 Task: Create a rule from the Agile list, Priority changed -> Complete task in the project AgileHaven if Priority Cleared then Complete Task
Action: Mouse moved to (1037, 90)
Screenshot: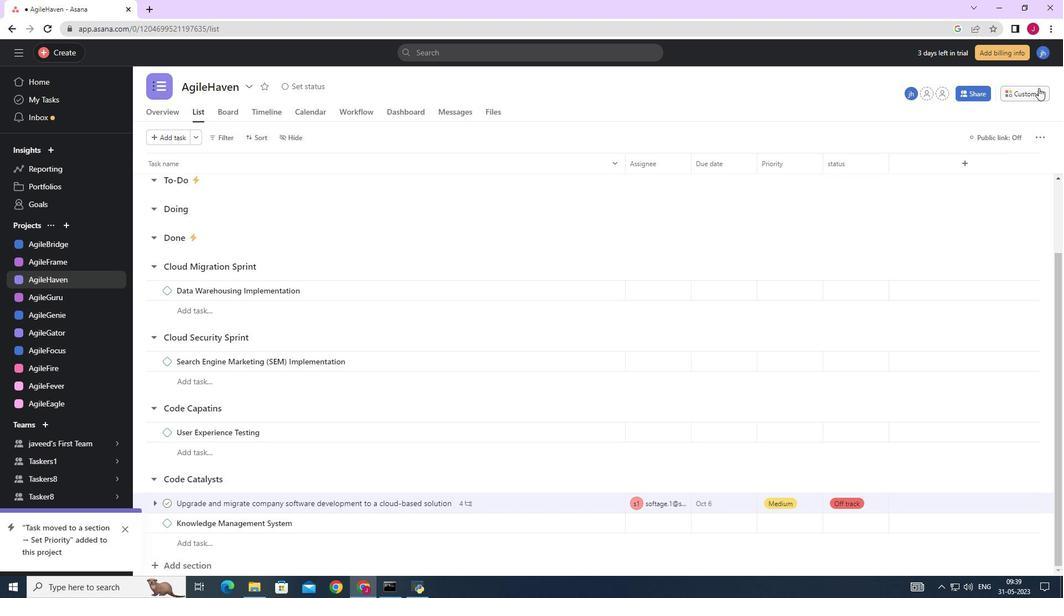 
Action: Mouse pressed left at (1037, 90)
Screenshot: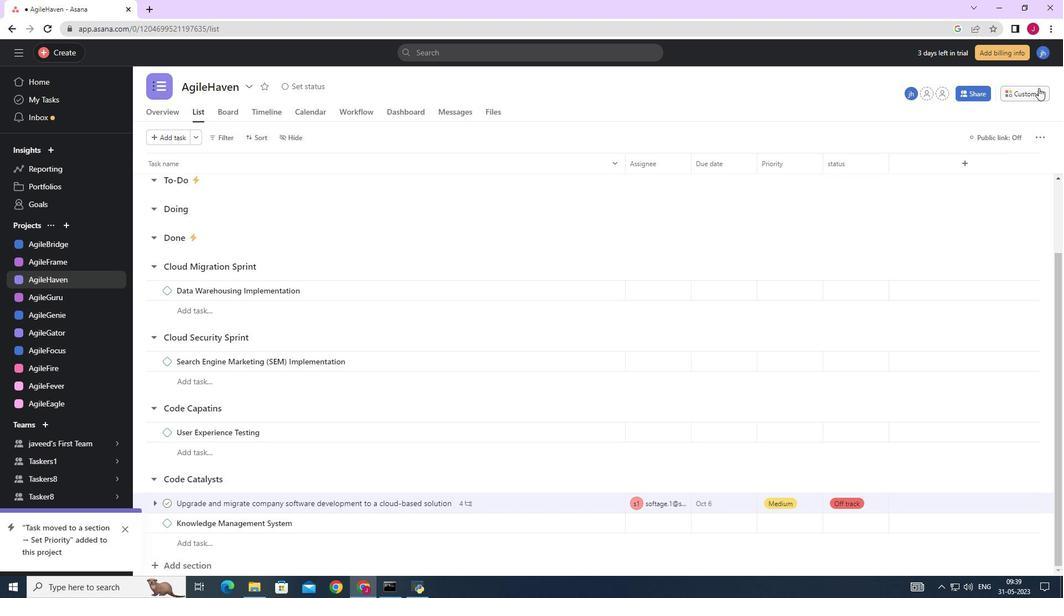 
Action: Mouse moved to (827, 242)
Screenshot: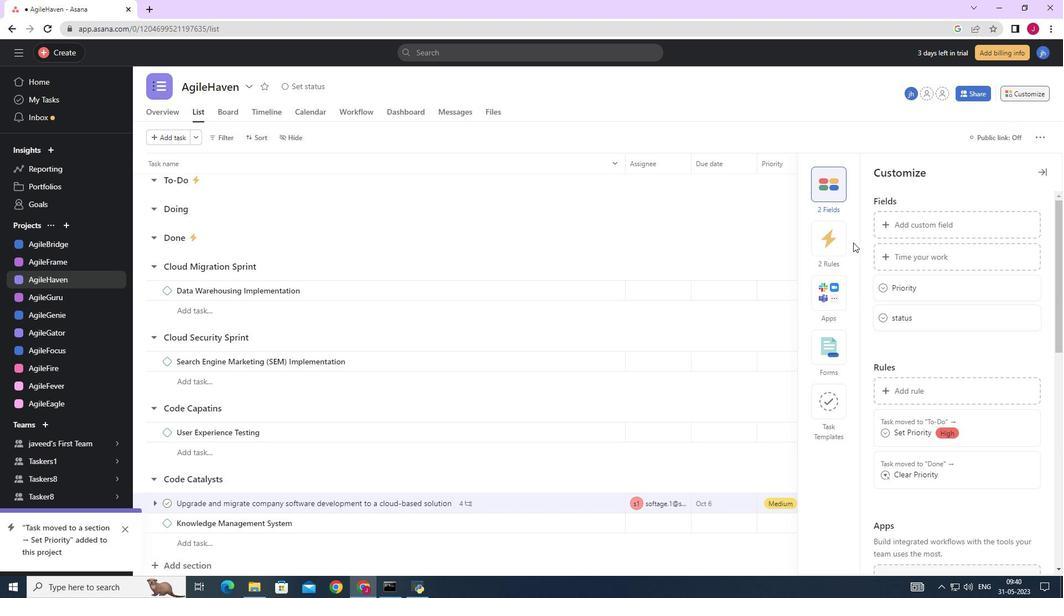 
Action: Mouse pressed left at (827, 242)
Screenshot: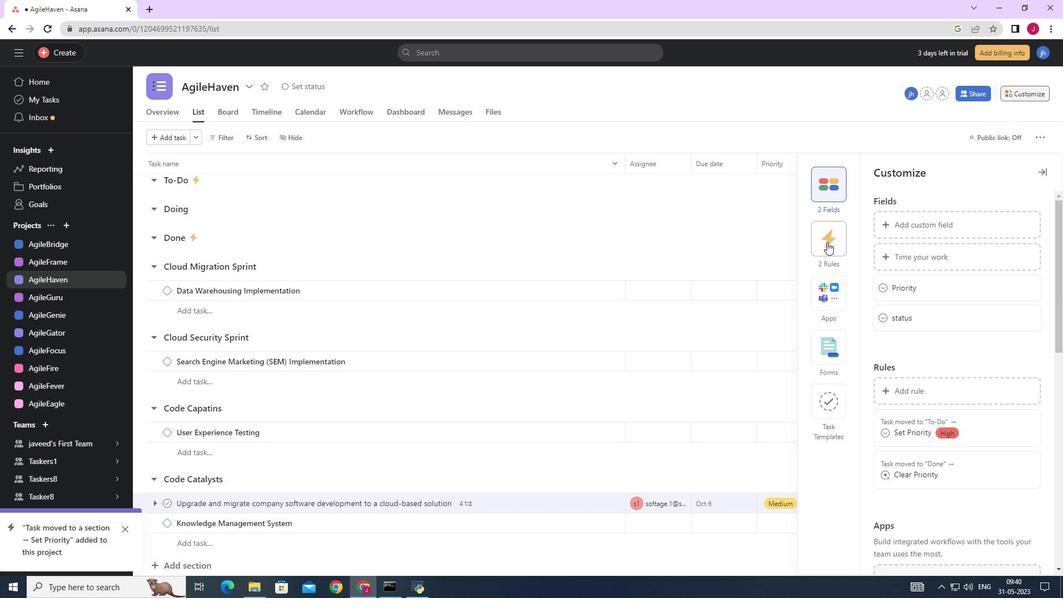 
Action: Mouse moved to (949, 224)
Screenshot: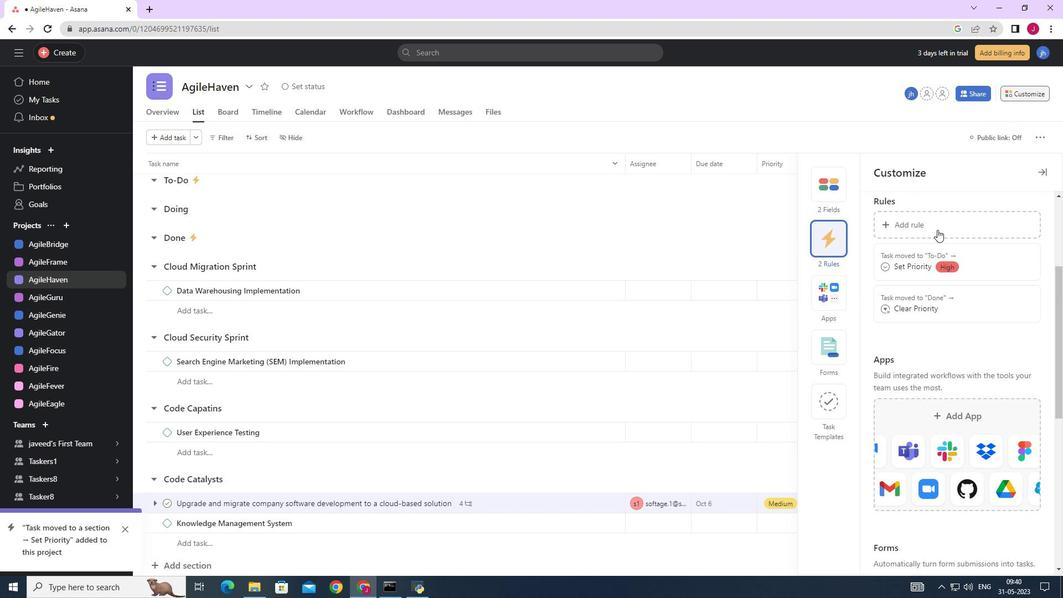 
Action: Mouse pressed left at (949, 224)
Screenshot: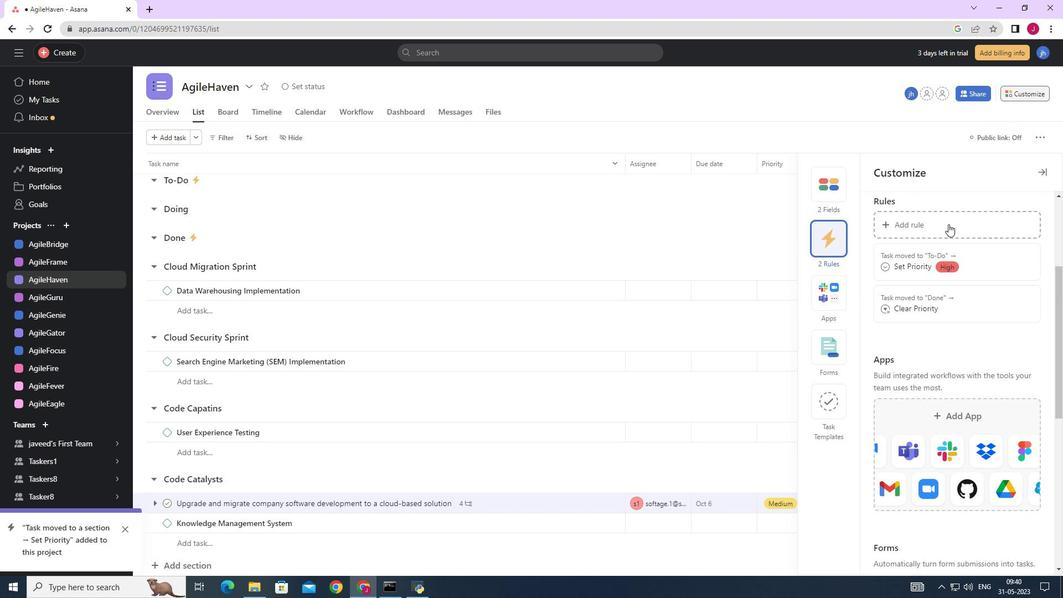 
Action: Mouse moved to (228, 171)
Screenshot: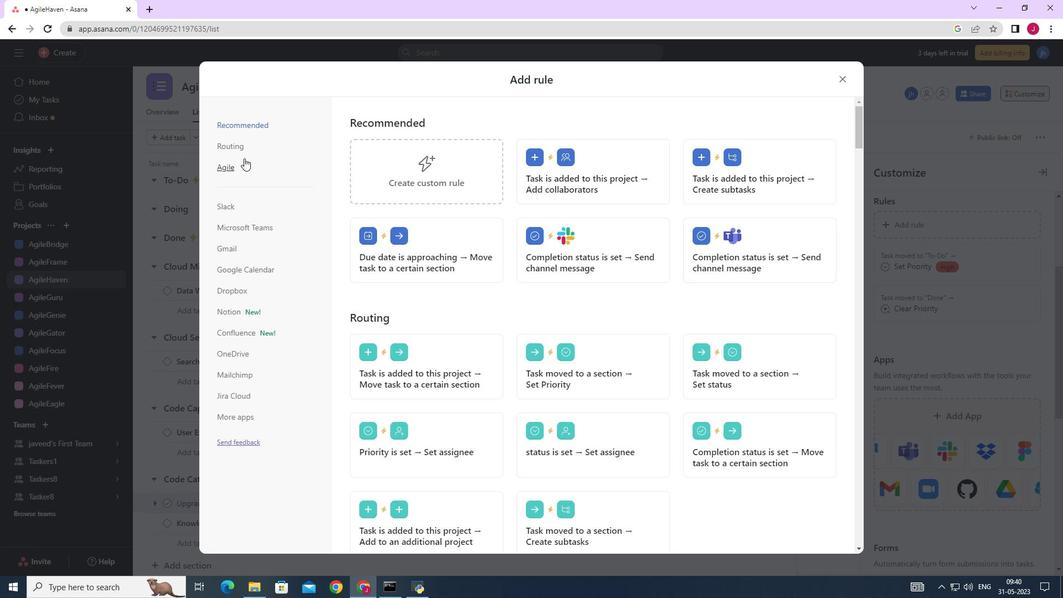 
Action: Mouse pressed left at (228, 171)
Screenshot: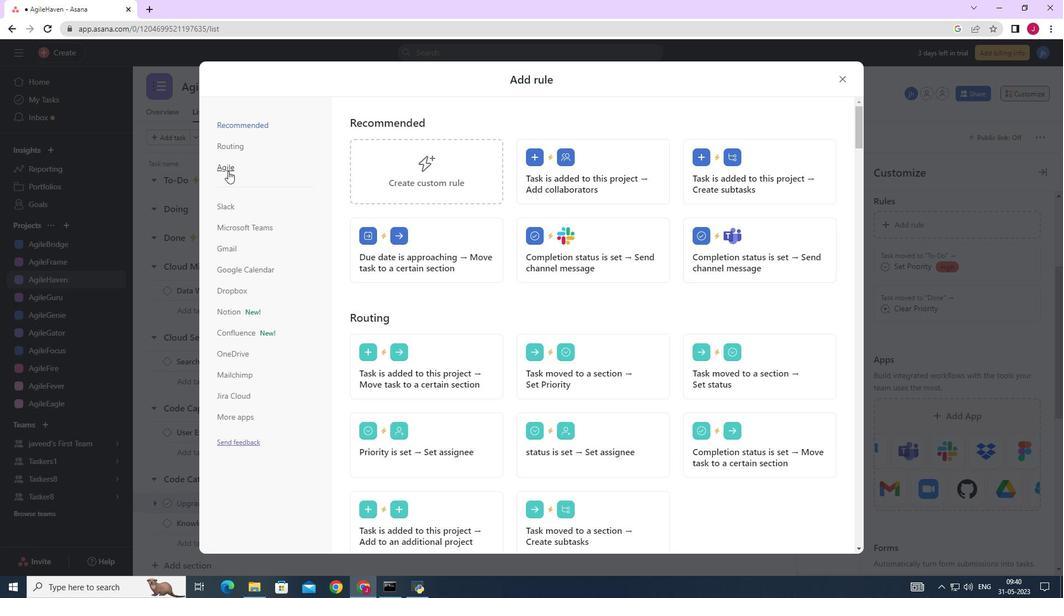 
Action: Mouse moved to (420, 169)
Screenshot: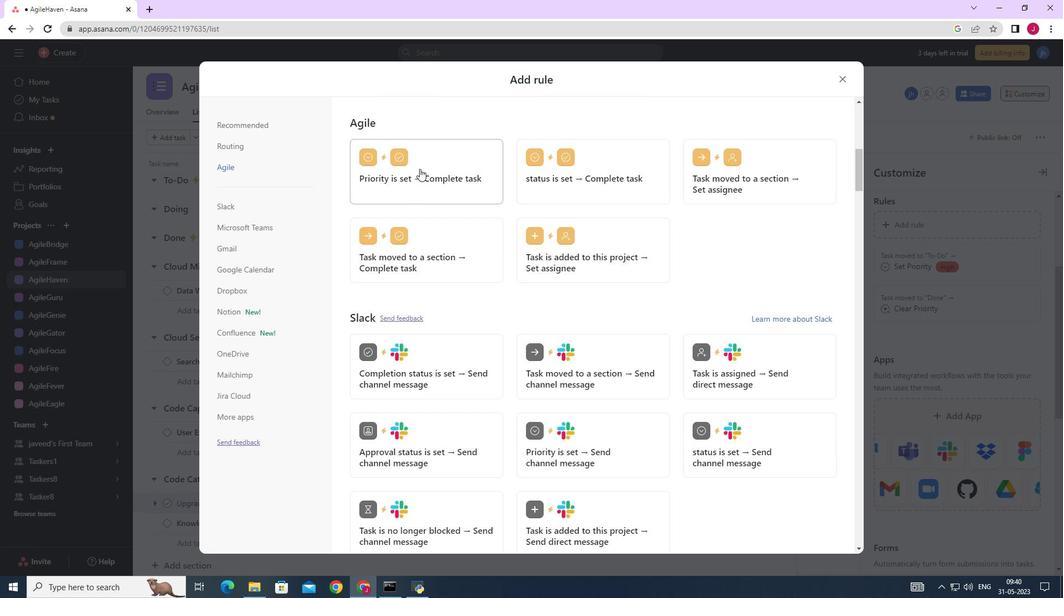 
Action: Mouse pressed left at (420, 169)
Screenshot: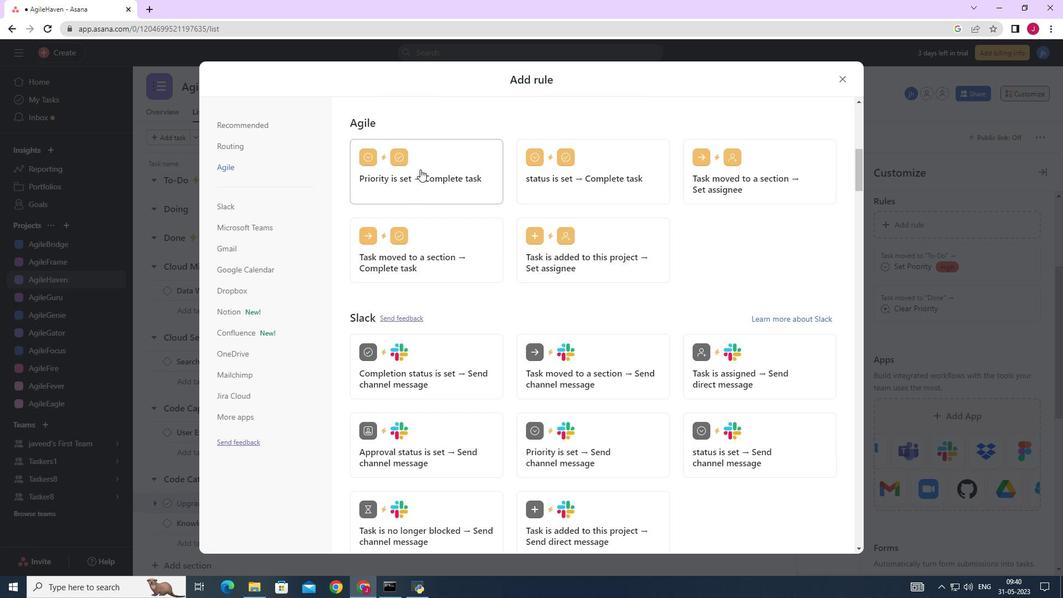
Action: Mouse moved to (724, 191)
Screenshot: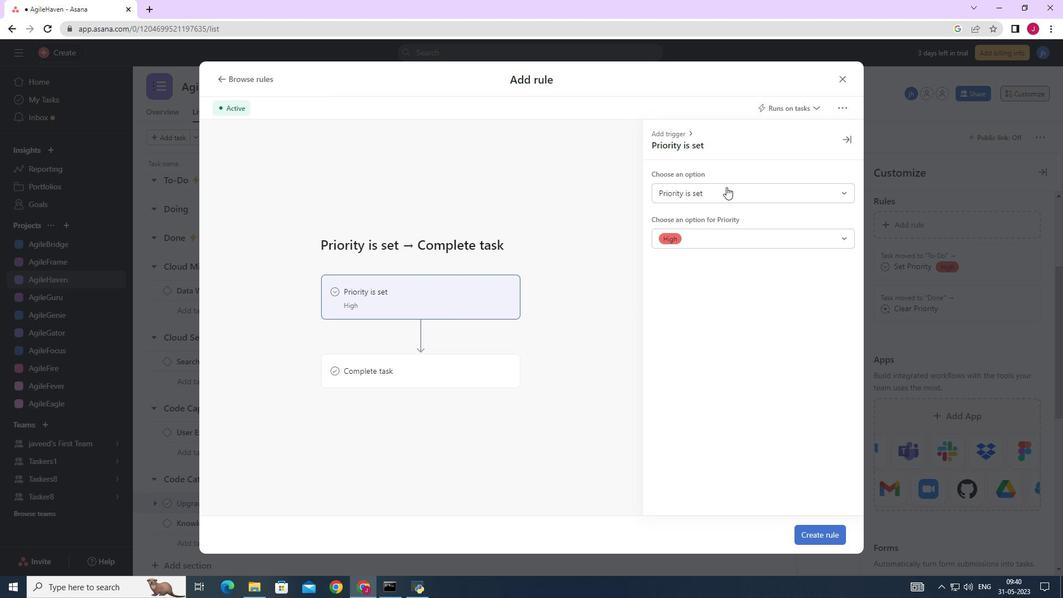 
Action: Mouse pressed left at (724, 191)
Screenshot: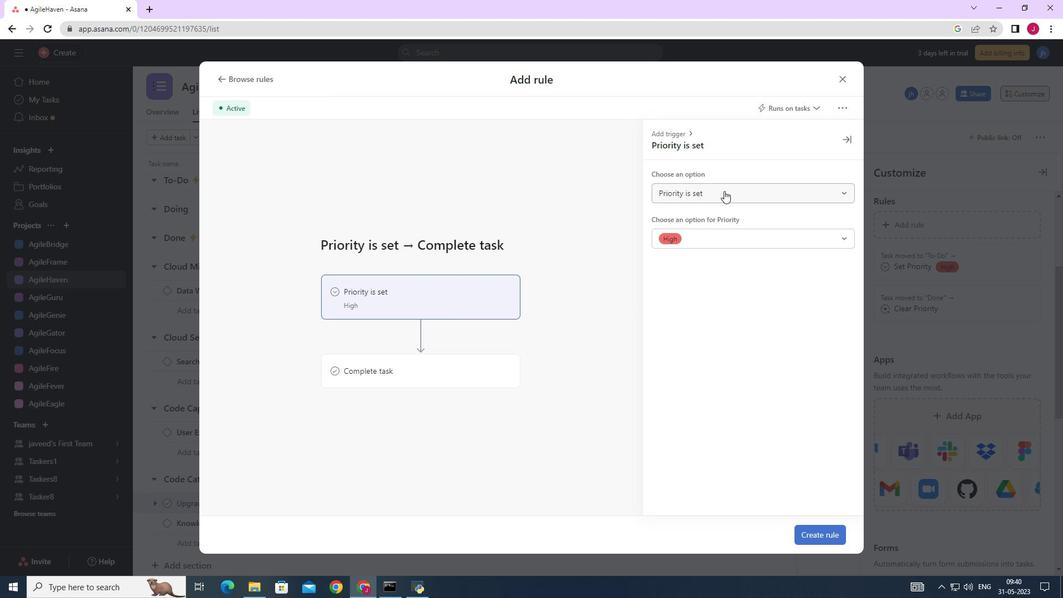 
Action: Mouse moved to (698, 239)
Screenshot: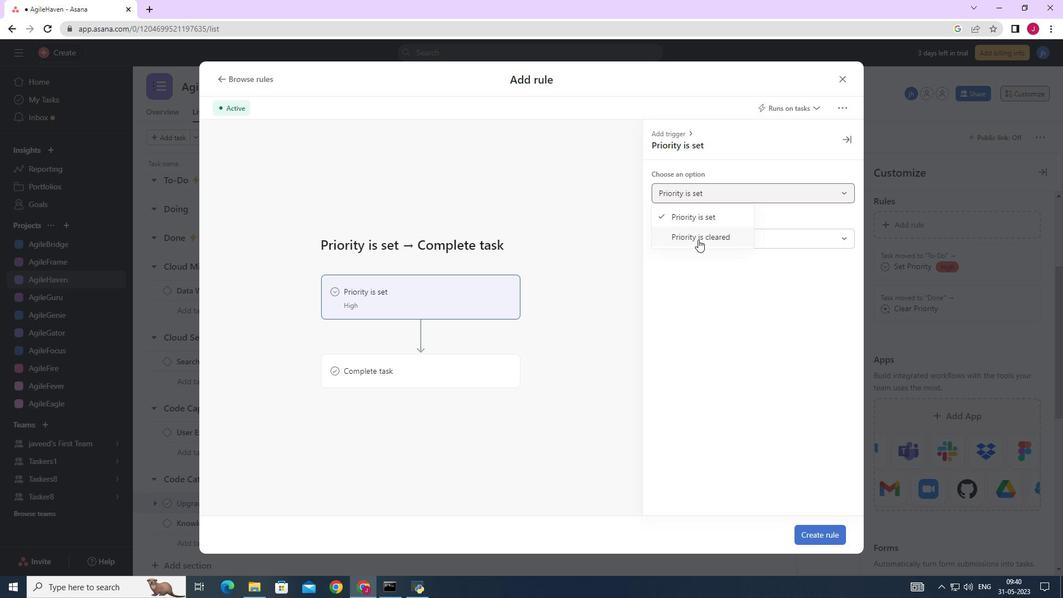 
Action: Mouse pressed left at (698, 239)
Screenshot: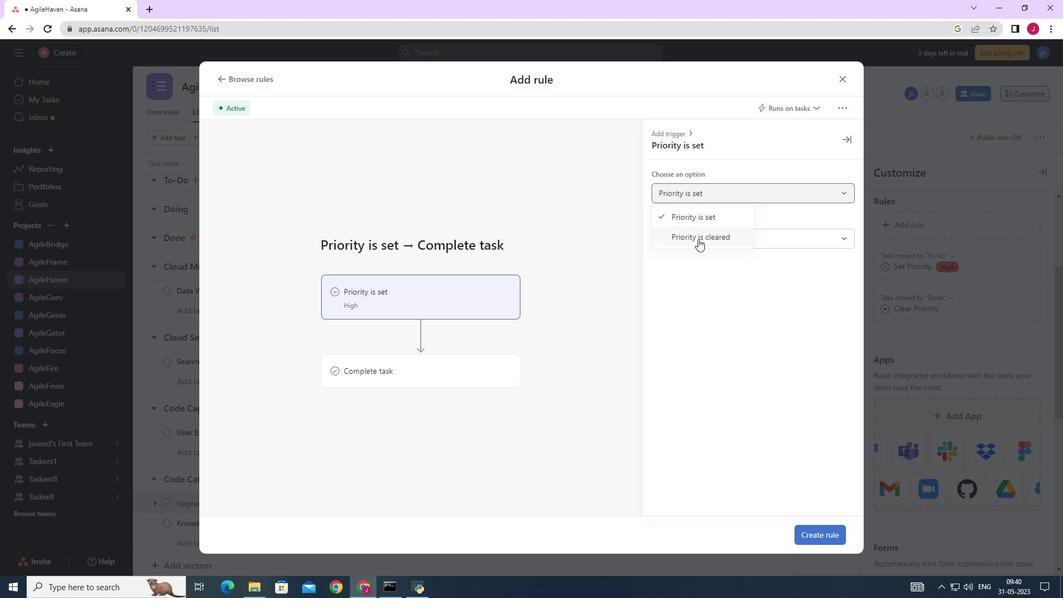 
Action: Mouse moved to (404, 367)
Screenshot: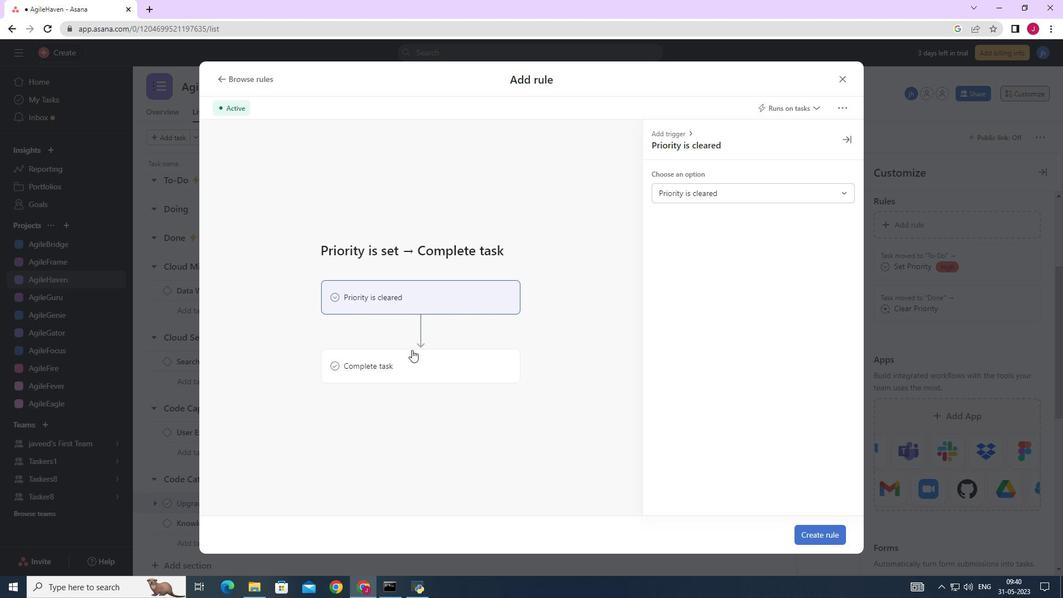 
Action: Mouse pressed left at (404, 367)
Screenshot: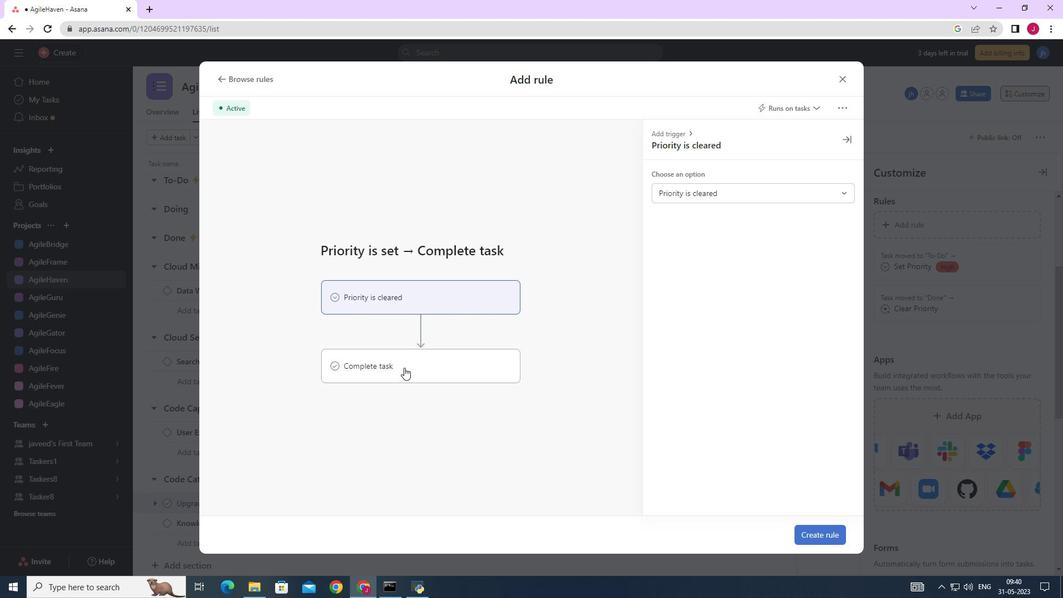 
Action: Mouse moved to (805, 539)
Screenshot: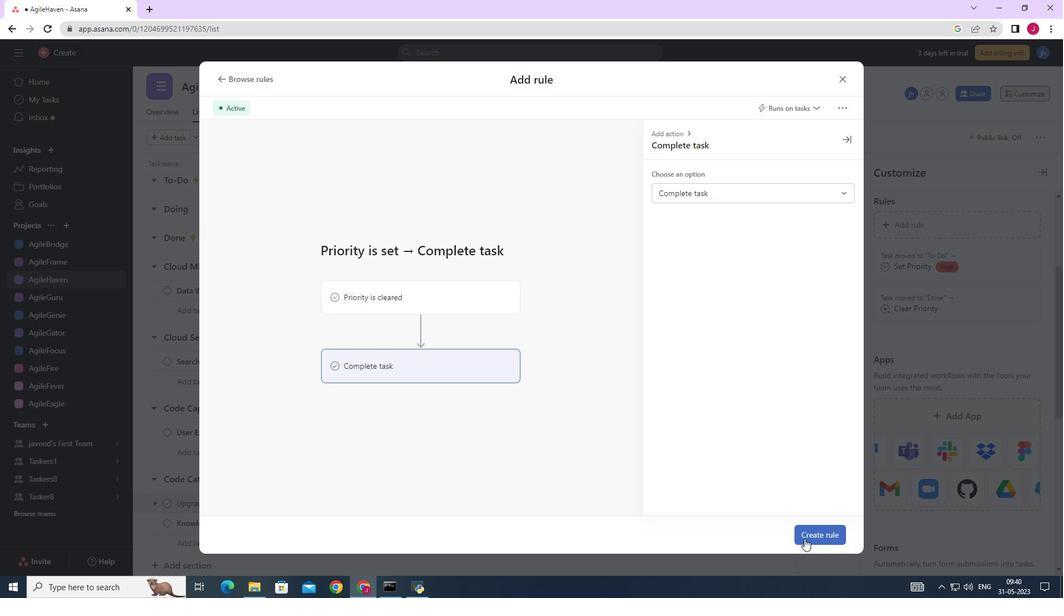 
Action: Mouse pressed left at (805, 539)
Screenshot: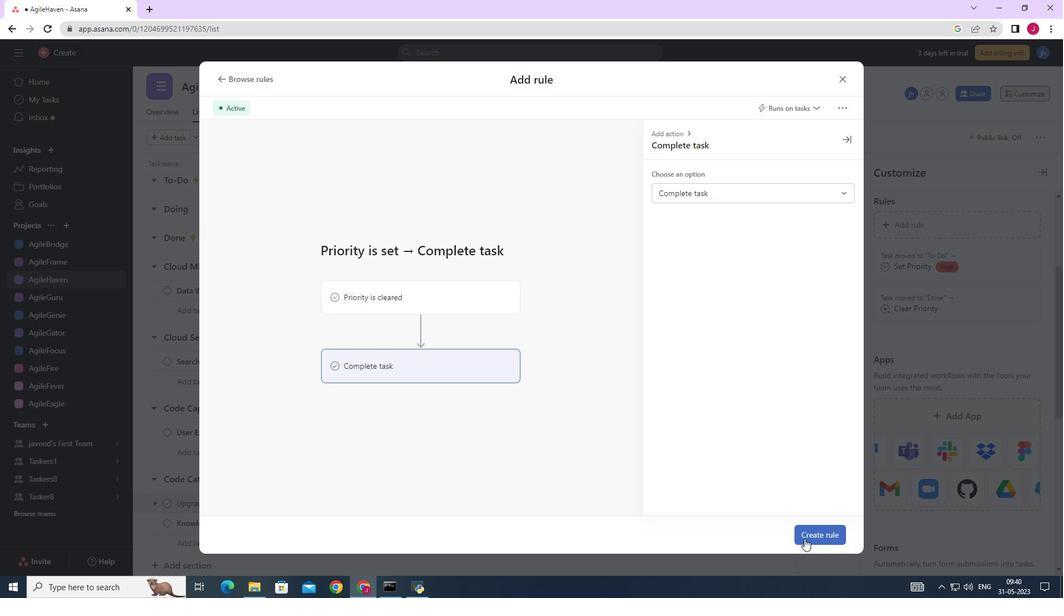 
Action: Mouse moved to (805, 530)
Screenshot: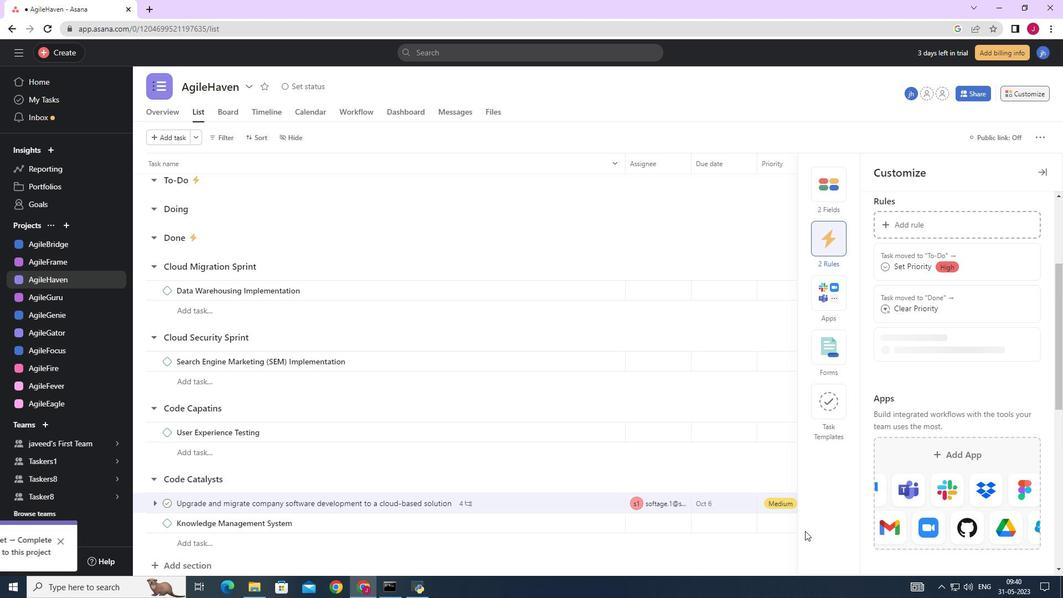 
